 Task: Look for products in the category "Pepperoni" from Volpi only.
Action: Mouse pressed left at (25, 95)
Screenshot: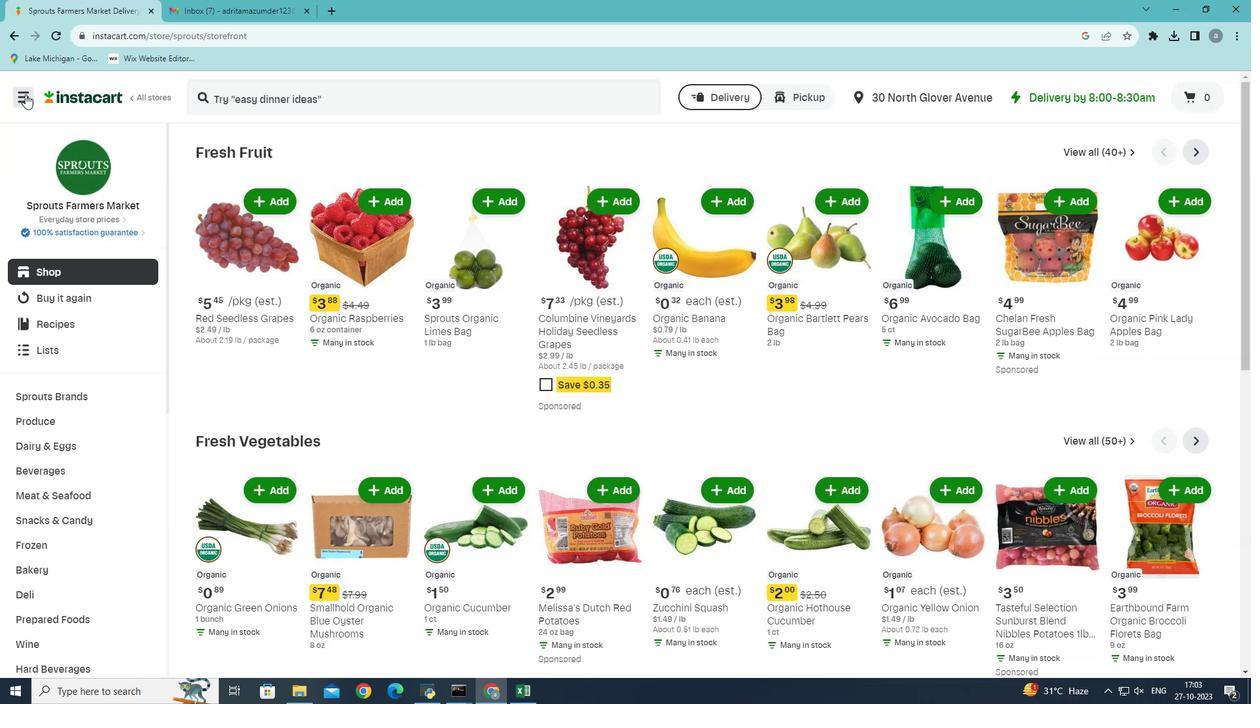 
Action: Mouse moved to (56, 368)
Screenshot: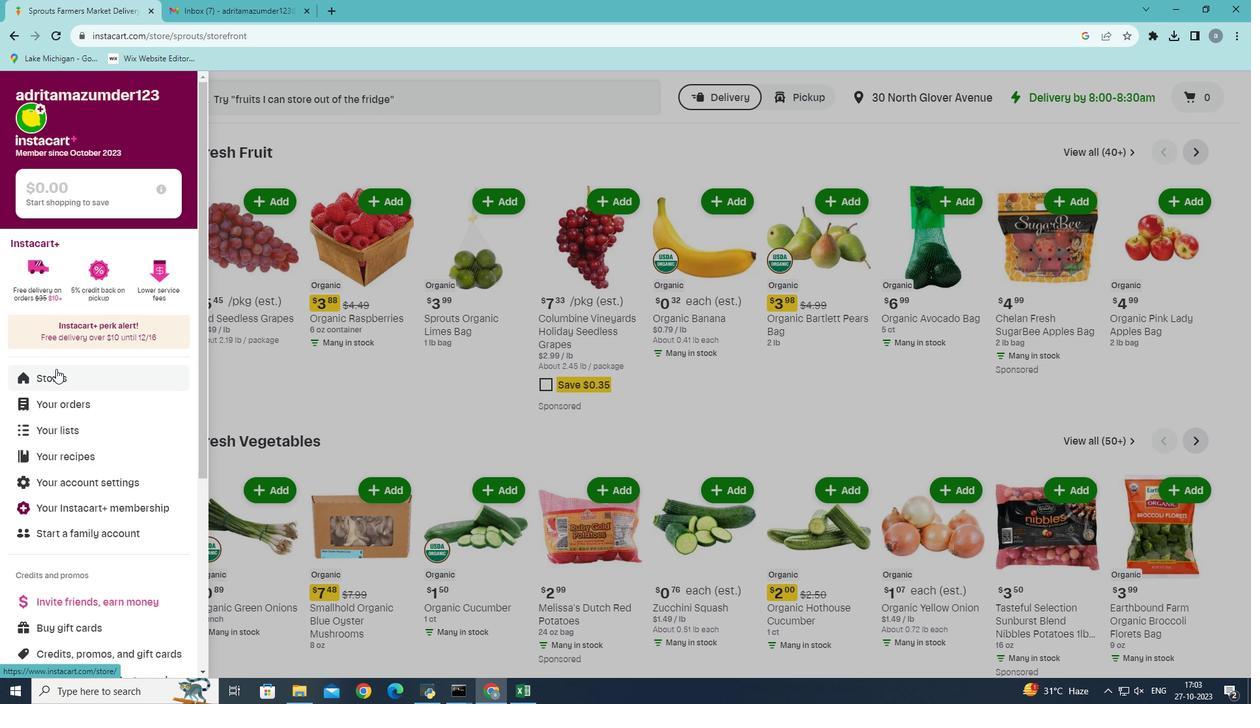 
Action: Mouse pressed left at (56, 368)
Screenshot: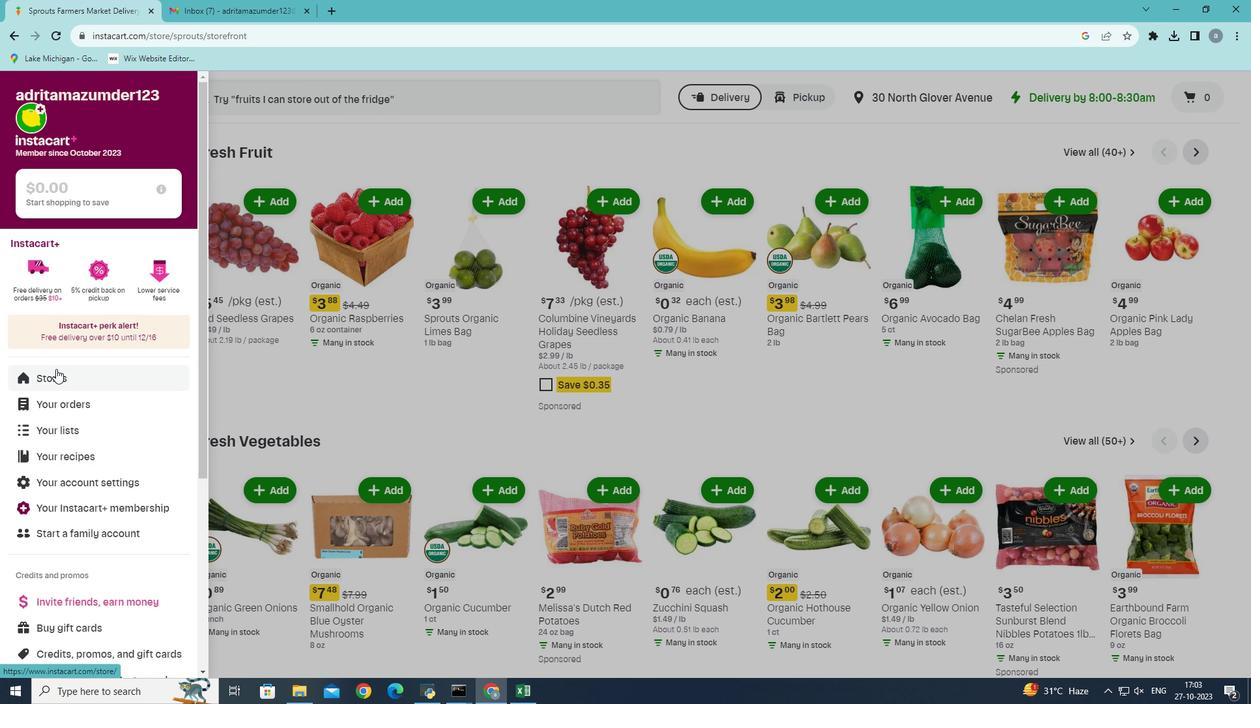 
Action: Mouse moved to (308, 134)
Screenshot: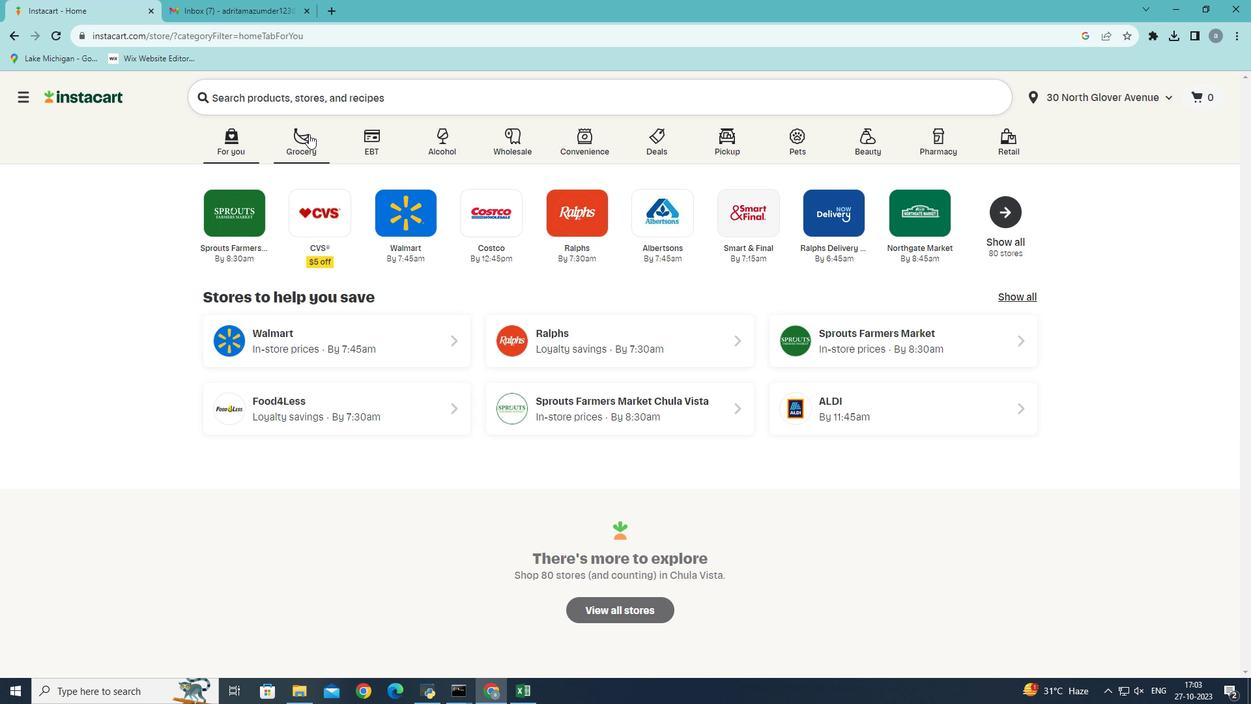 
Action: Mouse pressed left at (308, 134)
Screenshot: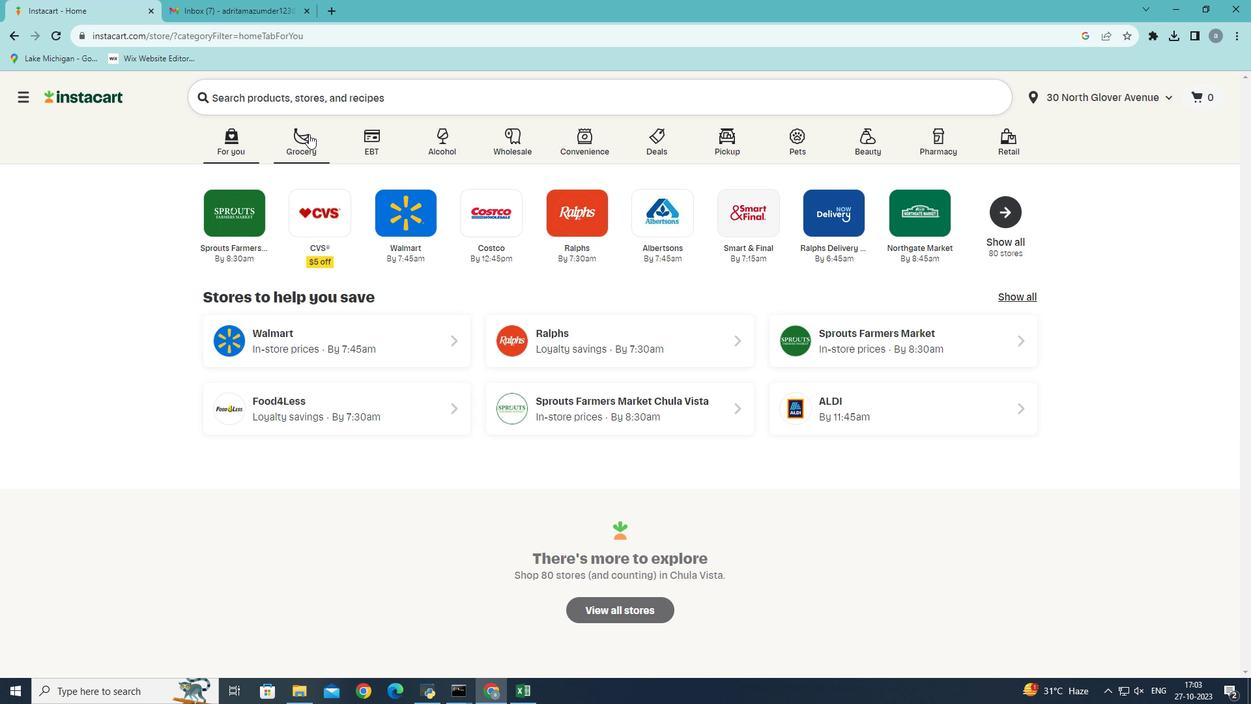 
Action: Mouse moved to (279, 380)
Screenshot: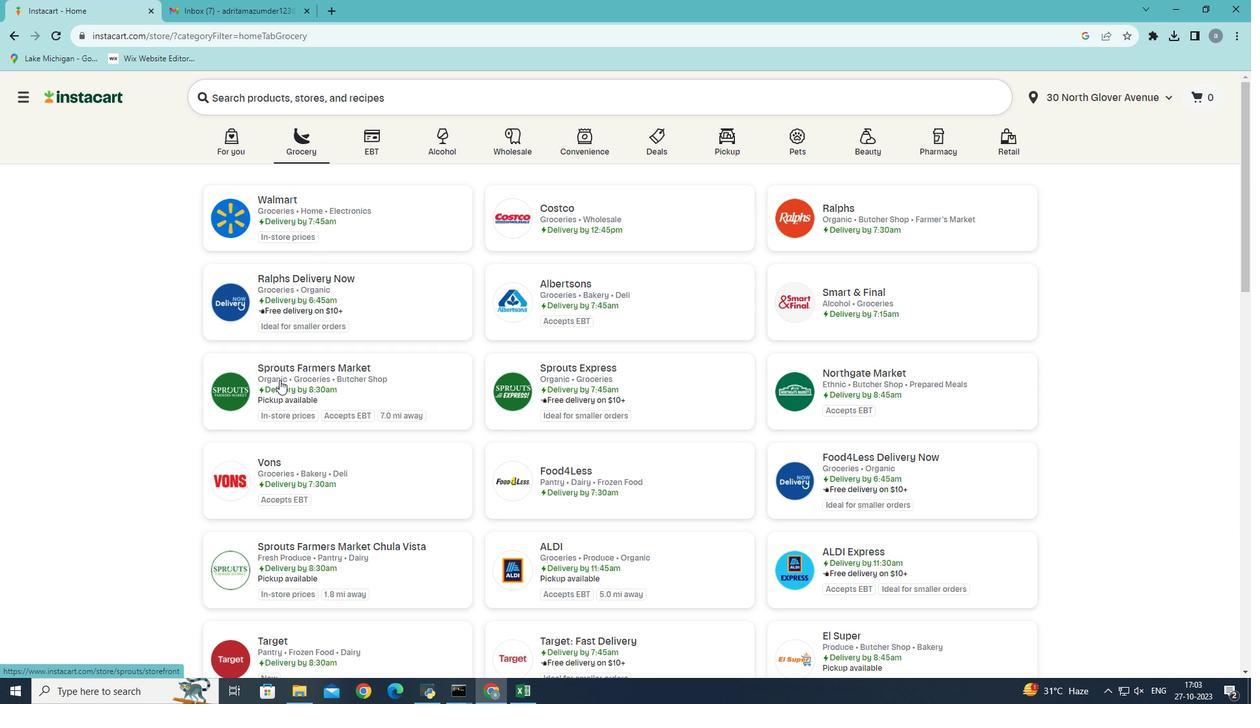 
Action: Mouse pressed left at (279, 380)
Screenshot: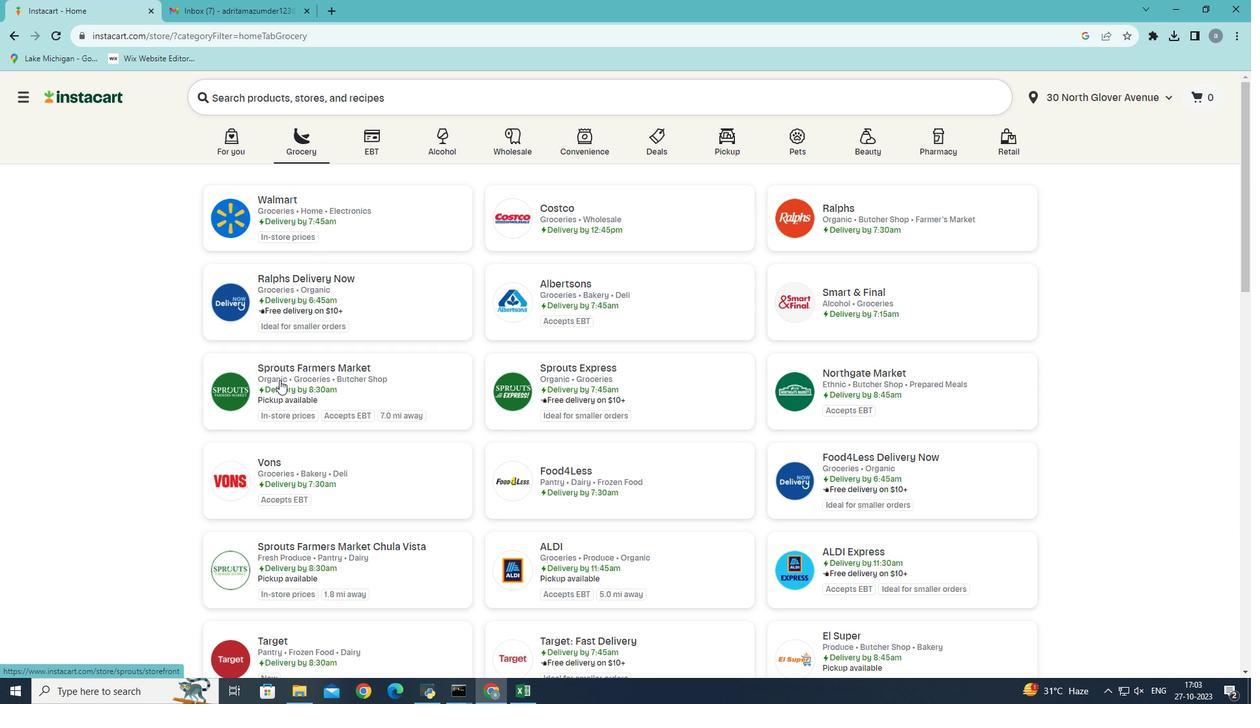 
Action: Mouse moved to (41, 599)
Screenshot: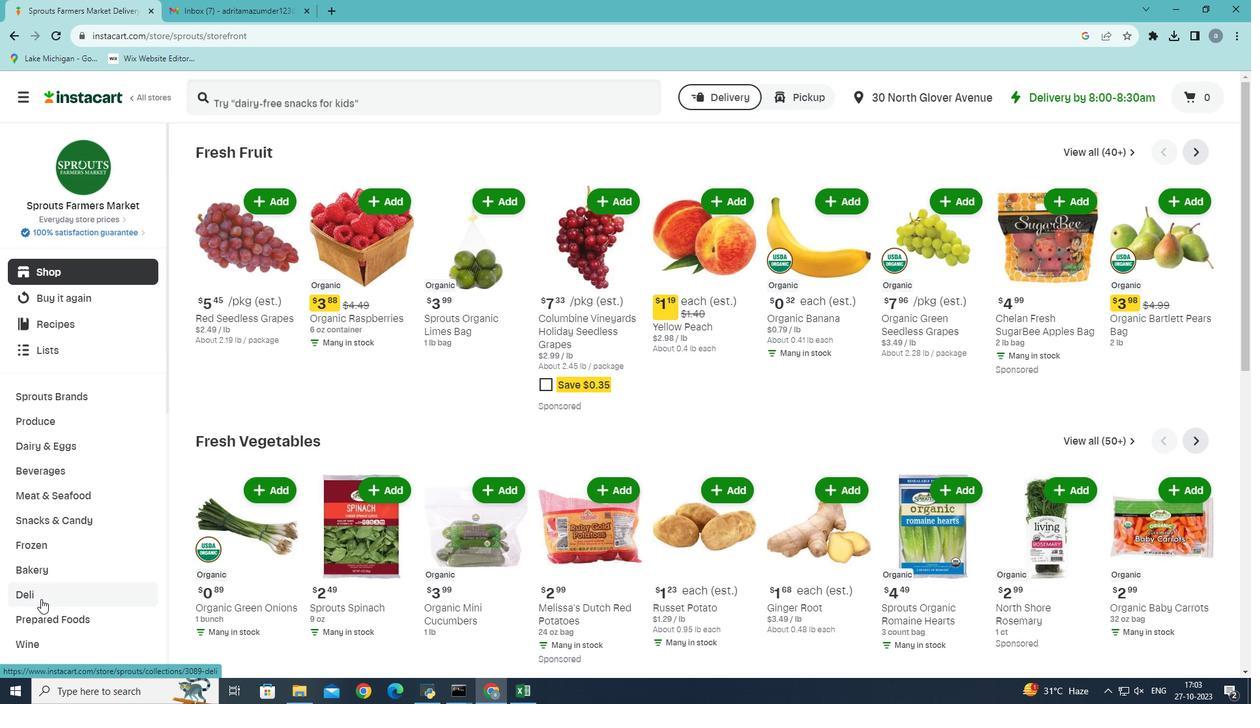 
Action: Mouse pressed left at (41, 599)
Screenshot: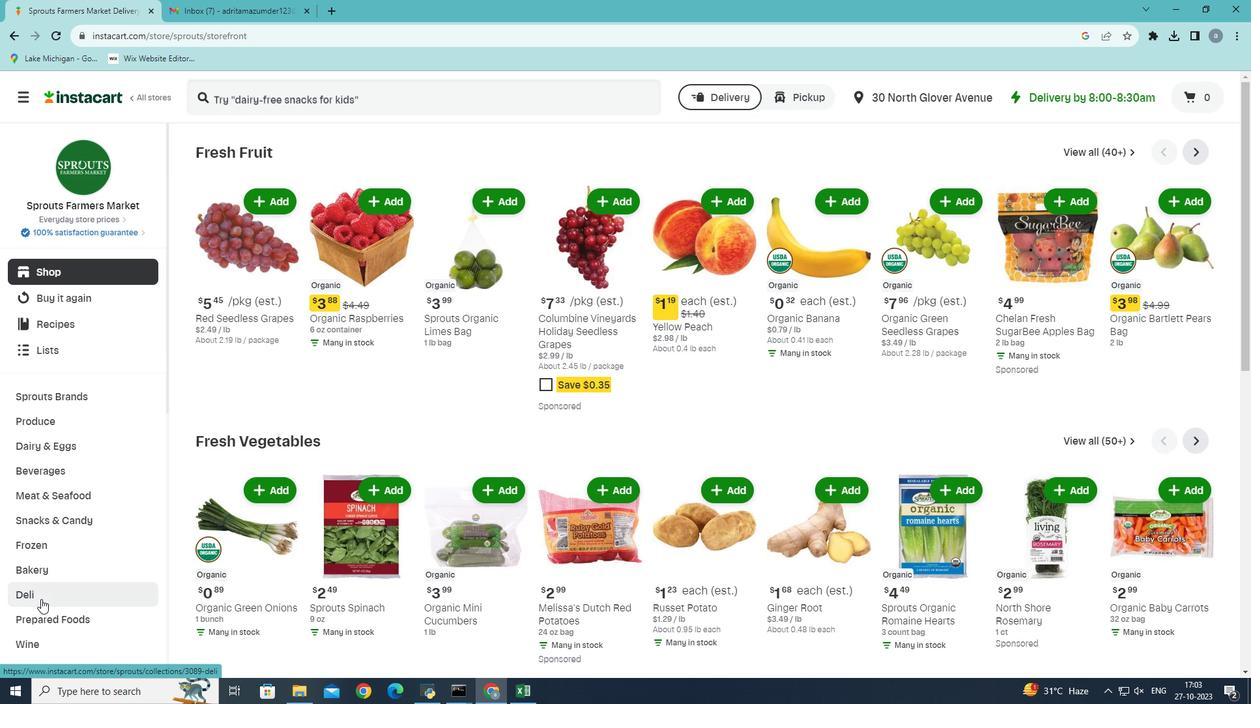 
Action: Mouse moved to (281, 179)
Screenshot: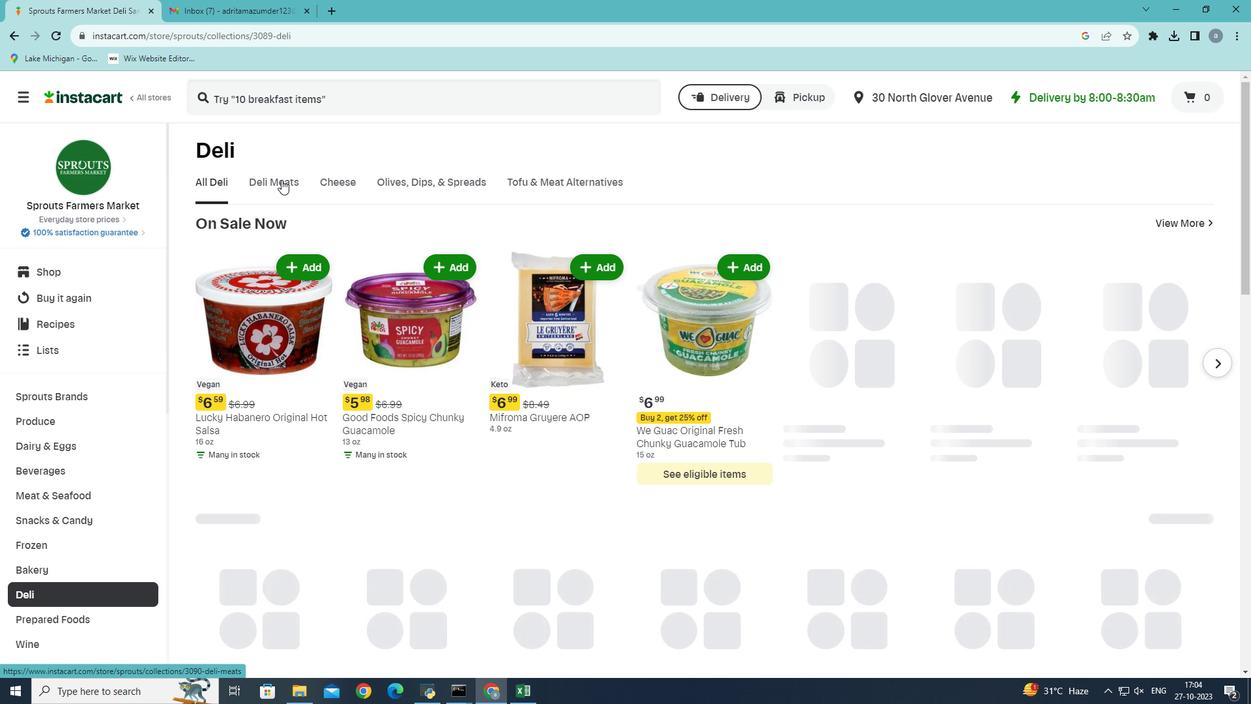 
Action: Mouse pressed left at (281, 179)
Screenshot: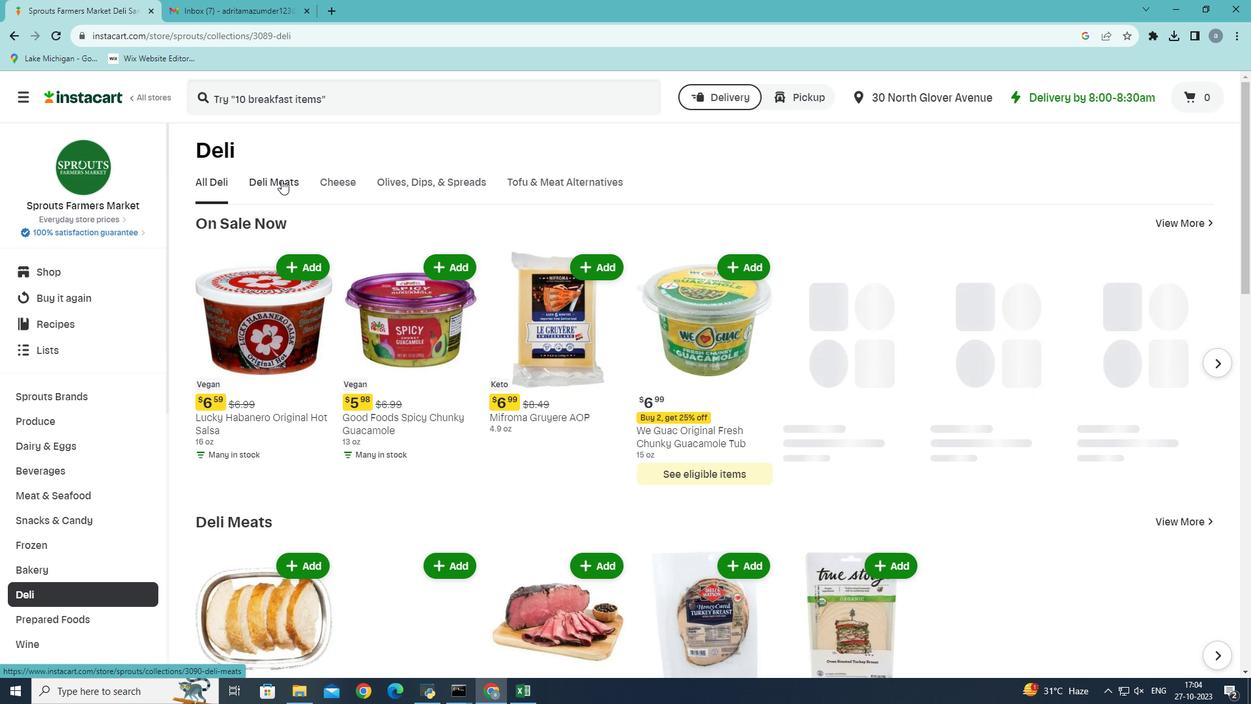
Action: Mouse moved to (536, 231)
Screenshot: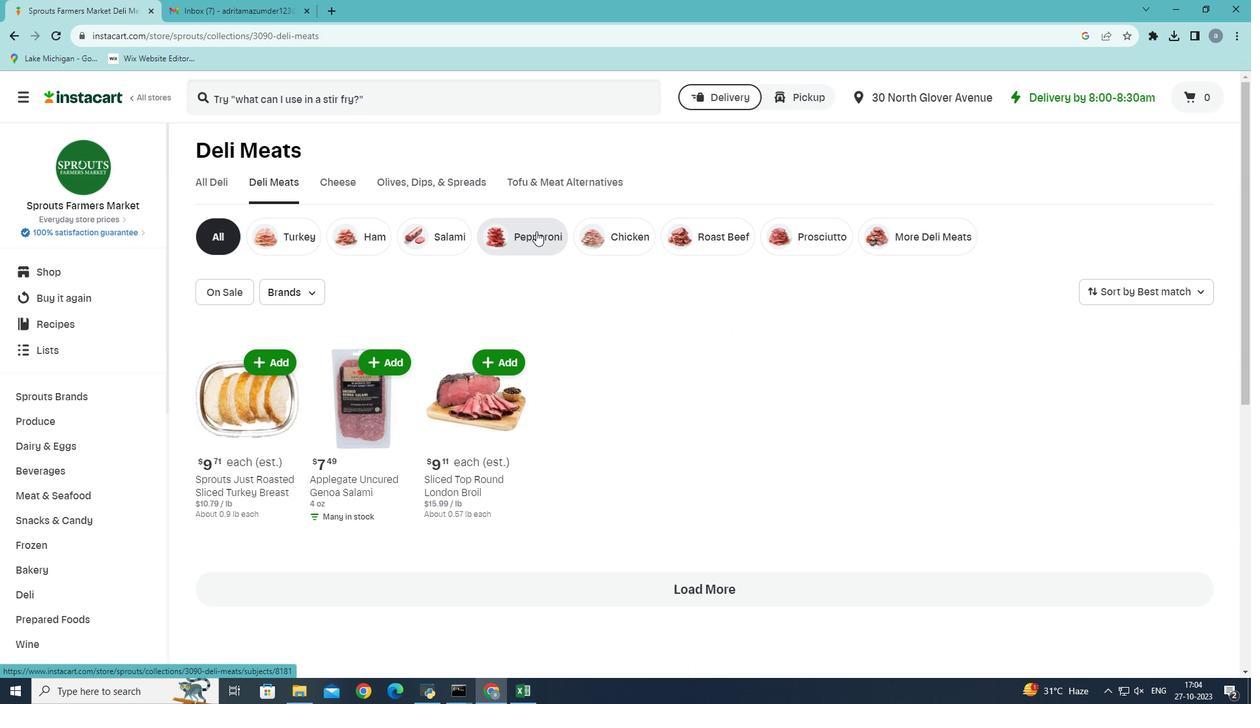 
Action: Mouse pressed left at (536, 231)
Screenshot: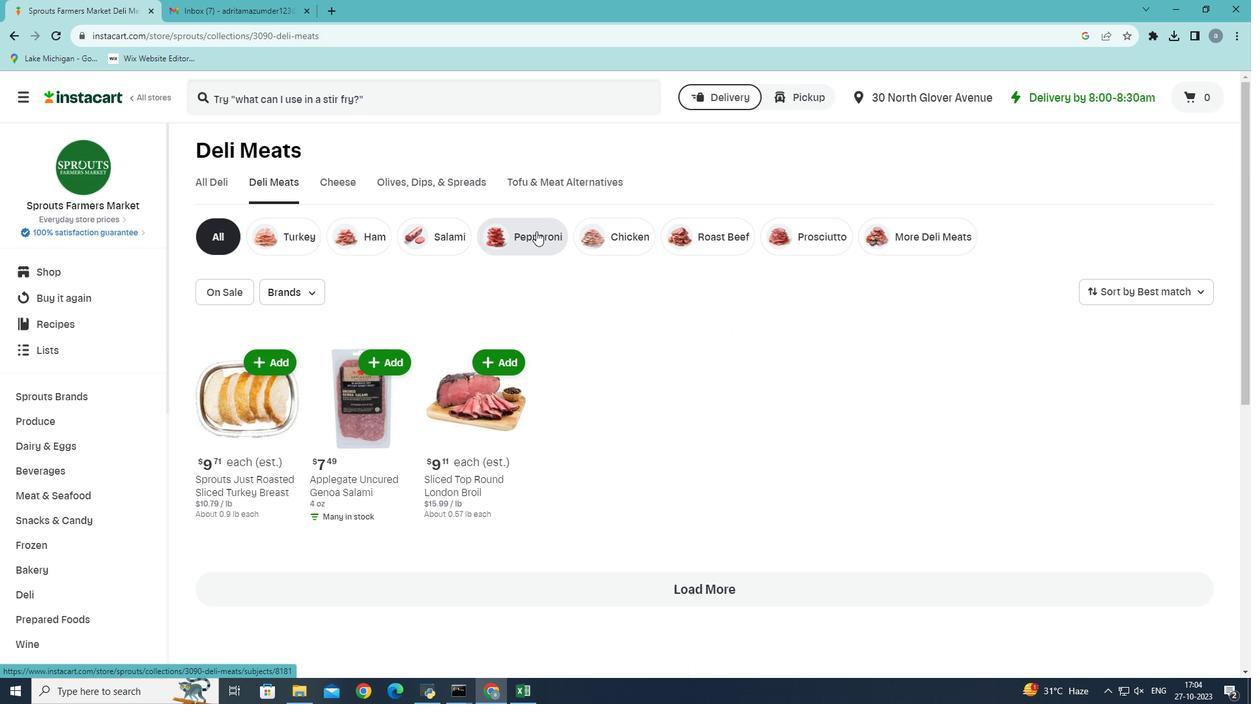 
Action: Mouse moved to (250, 291)
Screenshot: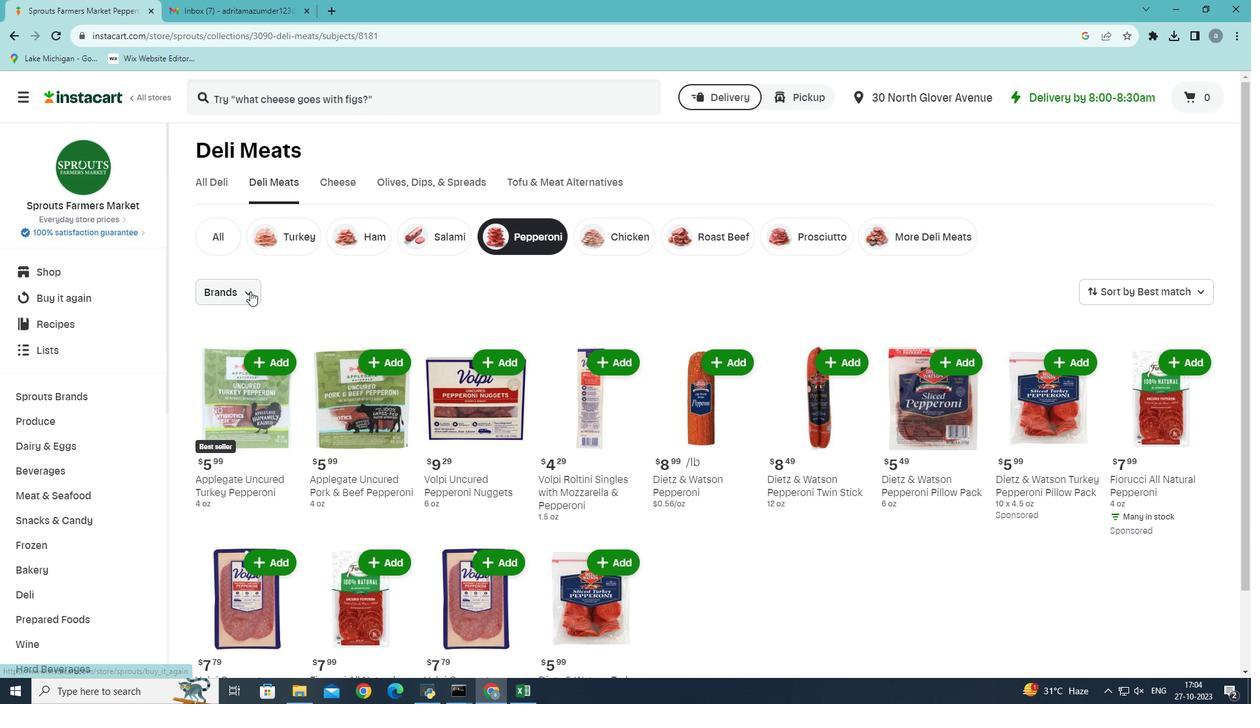 
Action: Mouse pressed left at (250, 291)
Screenshot: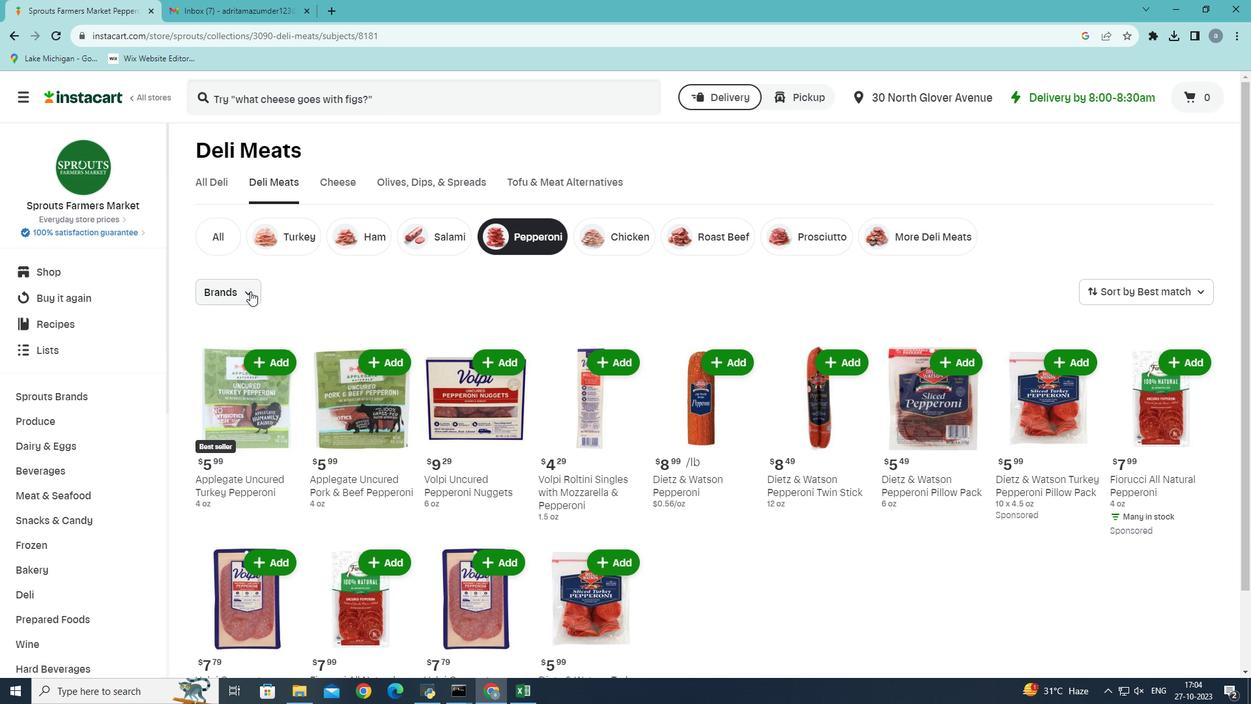 
Action: Mouse moved to (250, 364)
Screenshot: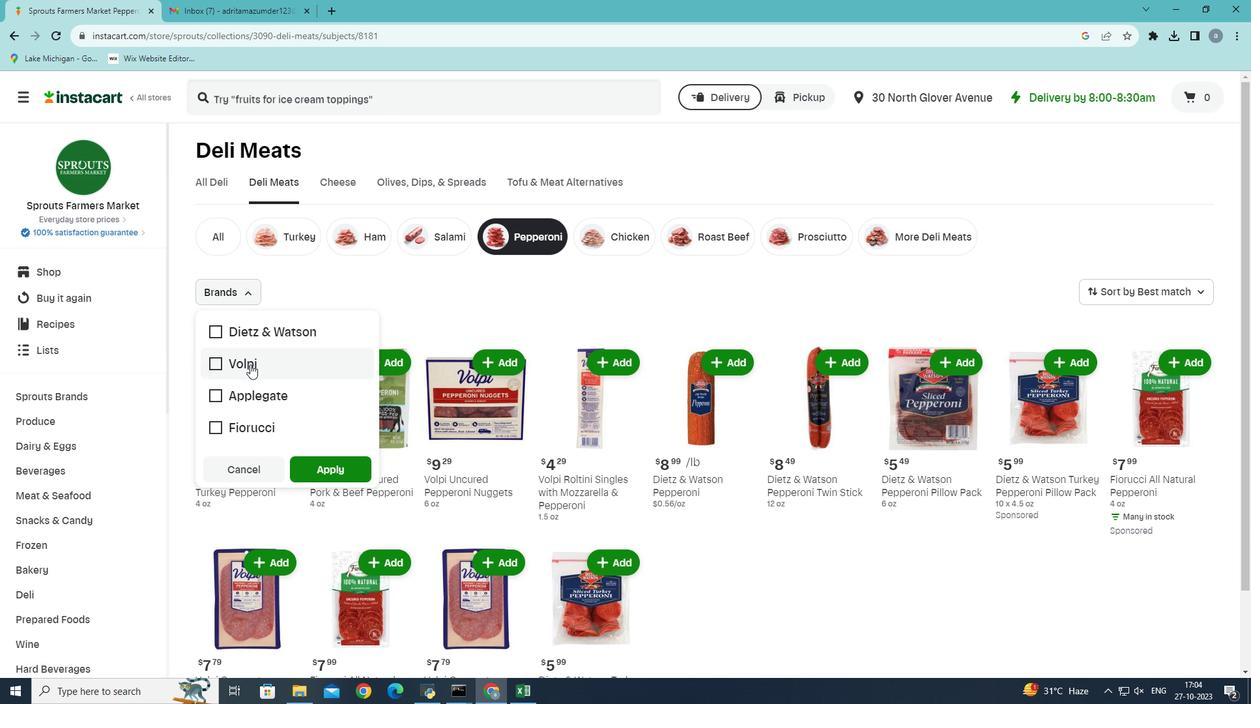 
Action: Mouse pressed left at (250, 364)
Screenshot: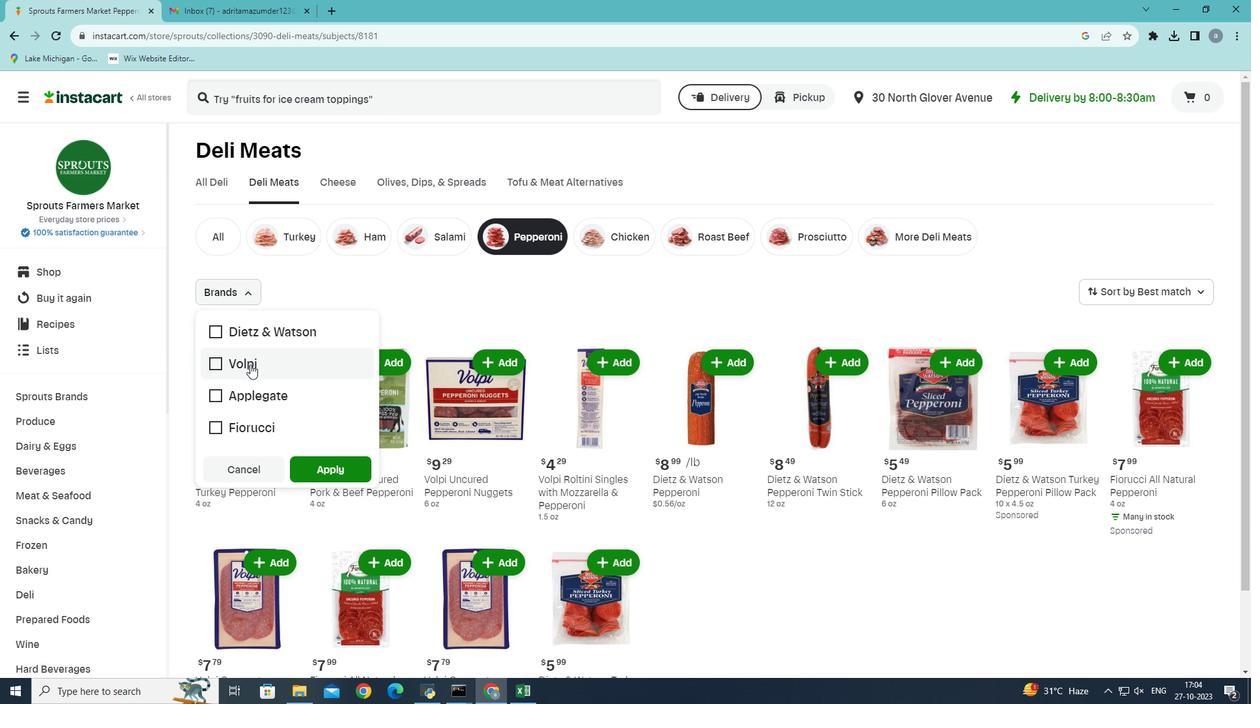 
Action: Mouse moved to (320, 464)
Screenshot: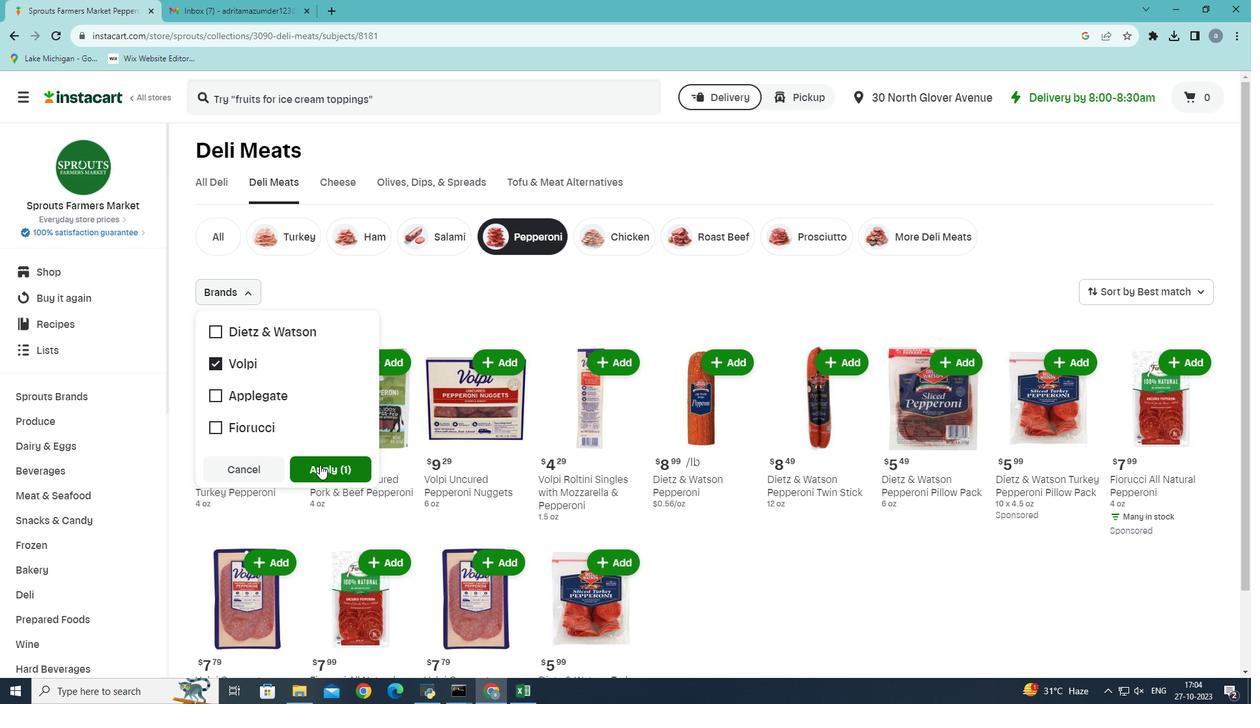 
Action: Mouse pressed left at (320, 464)
Screenshot: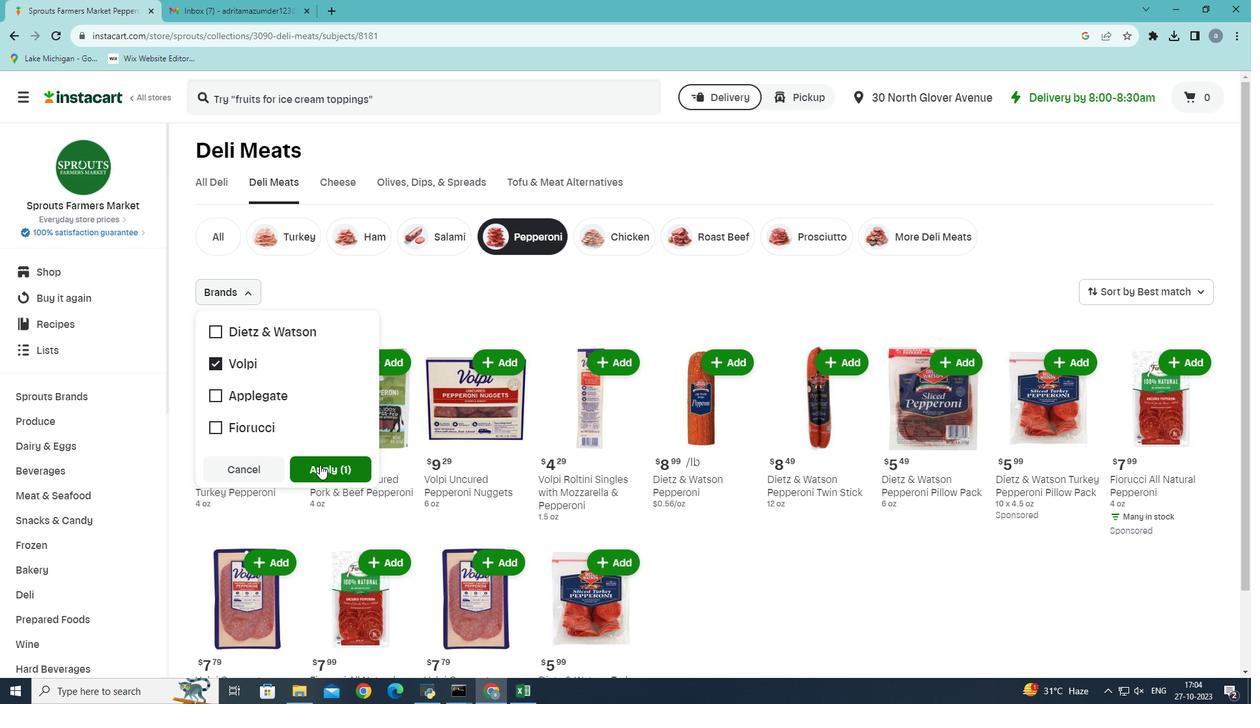 
Action: Mouse moved to (322, 465)
Screenshot: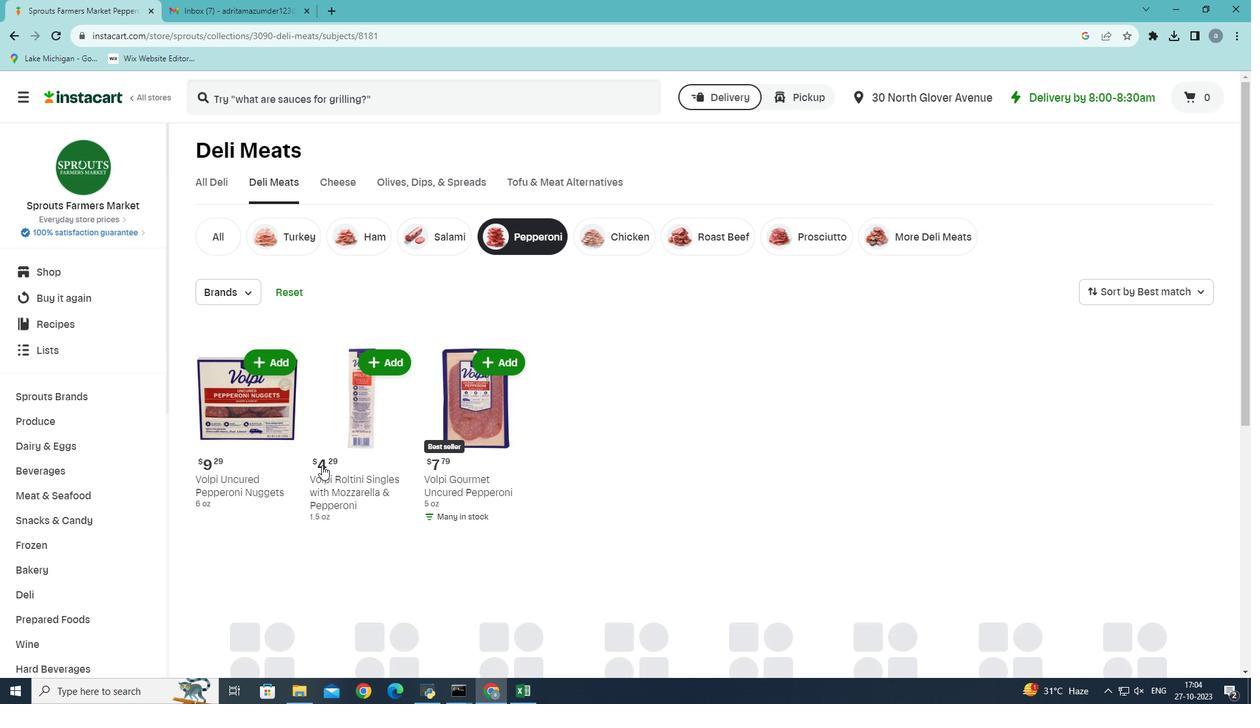 
